 Task: Create Card Influencer Marketing Review in Board Customer Experience Platforms and Tools to Workspace Investment Management Services. Create Card College Preparation Review in Board Business Model Analysis and Optimization to Workspace Investment Management Services. Create Card Content Marketing Review in Board Sales Team Performance Metrics Tracking and Analysis to Workspace Investment Management Services
Action: Mouse moved to (547, 157)
Screenshot: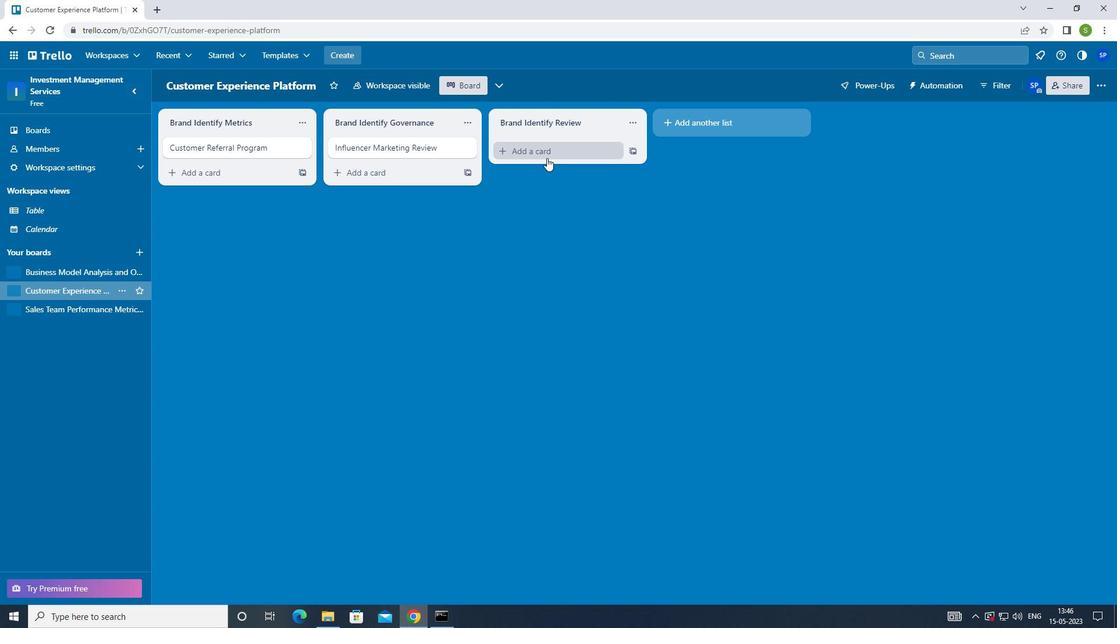 
Action: Mouse pressed left at (547, 157)
Screenshot: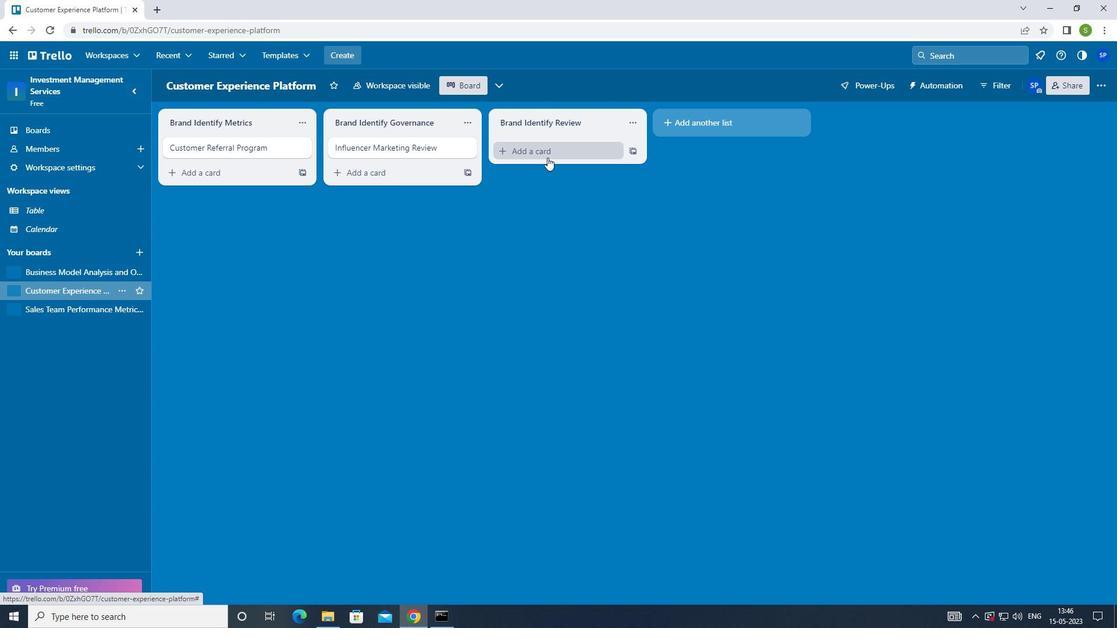 
Action: Mouse moved to (512, 343)
Screenshot: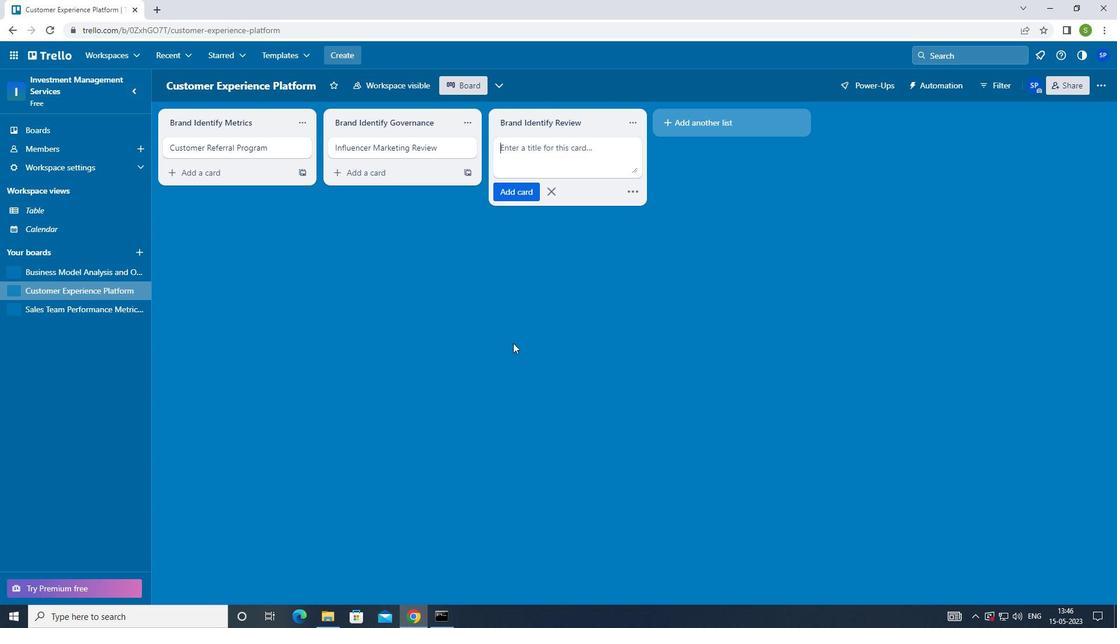 
Action: Key pressed <Key.shift>INFLUENCER<Key.space><Key.shift>MARKETING<Key.space><Key.shift>REVIE<Key.backspace>EW<Key.enter>
Screenshot: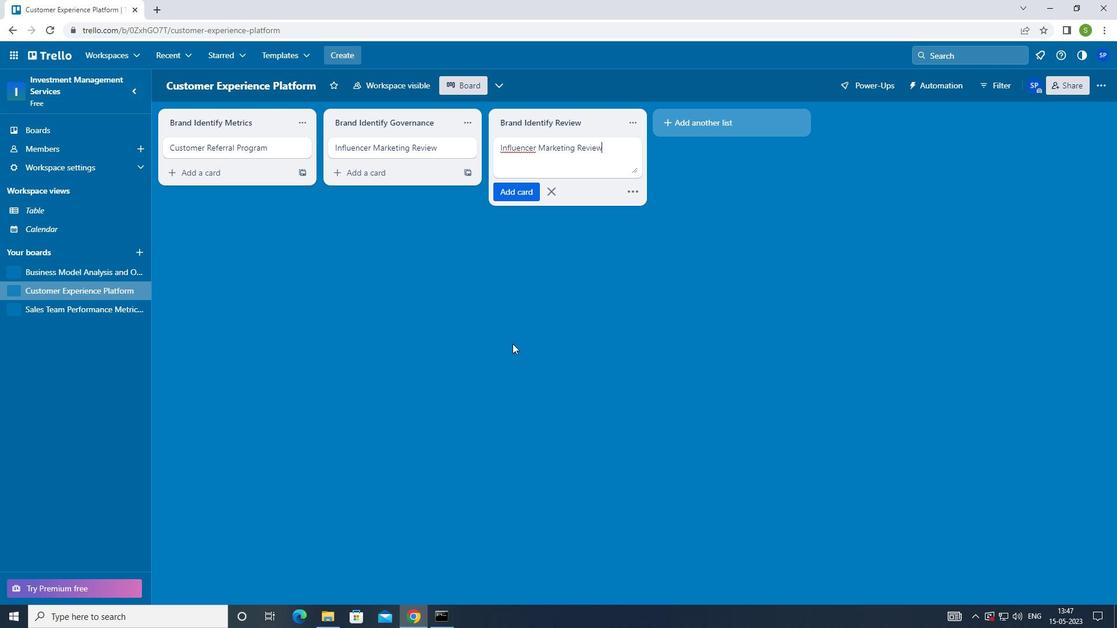 
Action: Mouse moved to (40, 266)
Screenshot: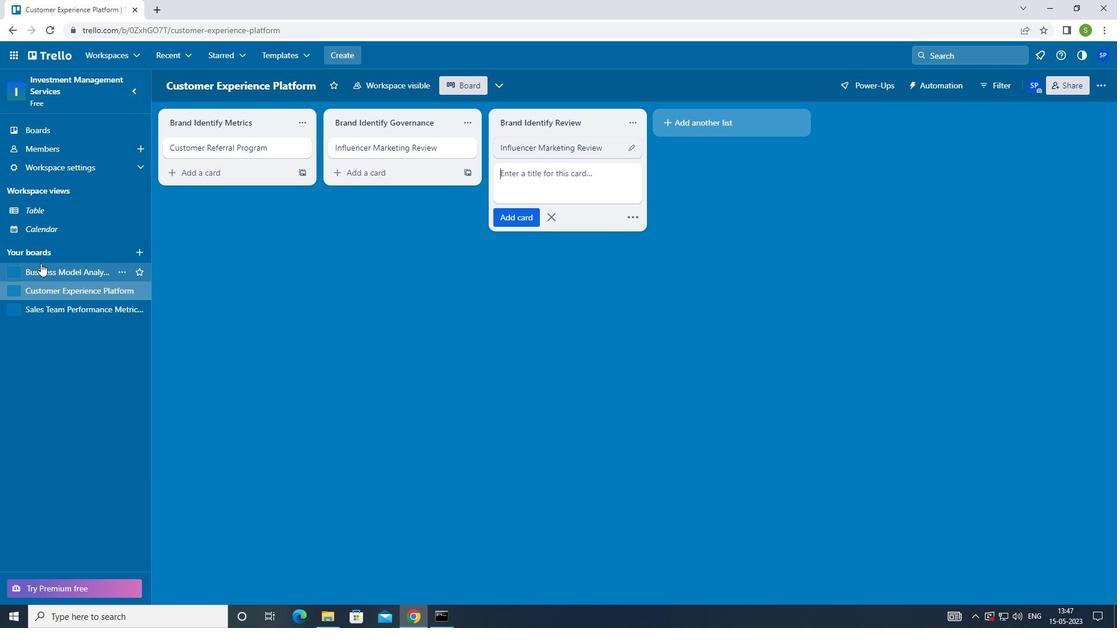 
Action: Mouse pressed left at (40, 266)
Screenshot: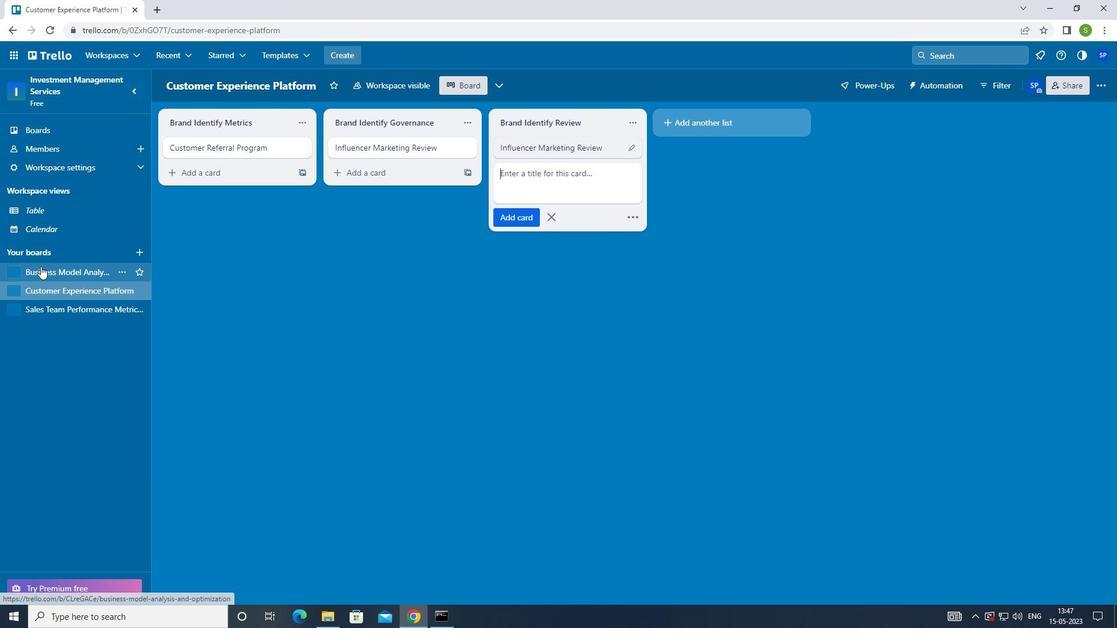 
Action: Mouse moved to (557, 153)
Screenshot: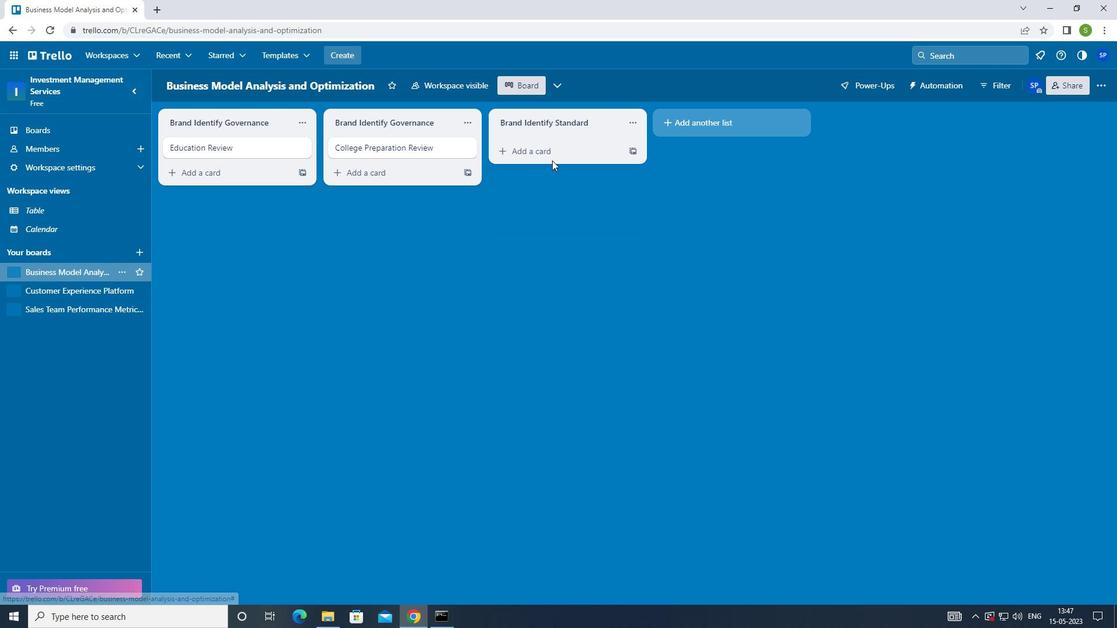 
Action: Mouse pressed left at (557, 153)
Screenshot: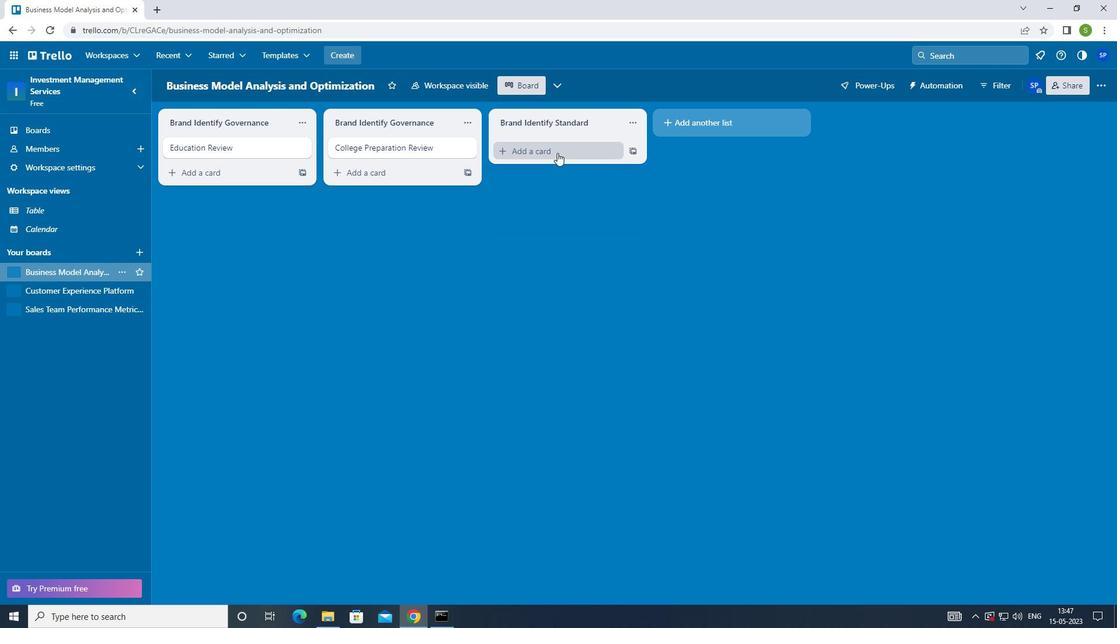 
Action: Mouse moved to (558, 179)
Screenshot: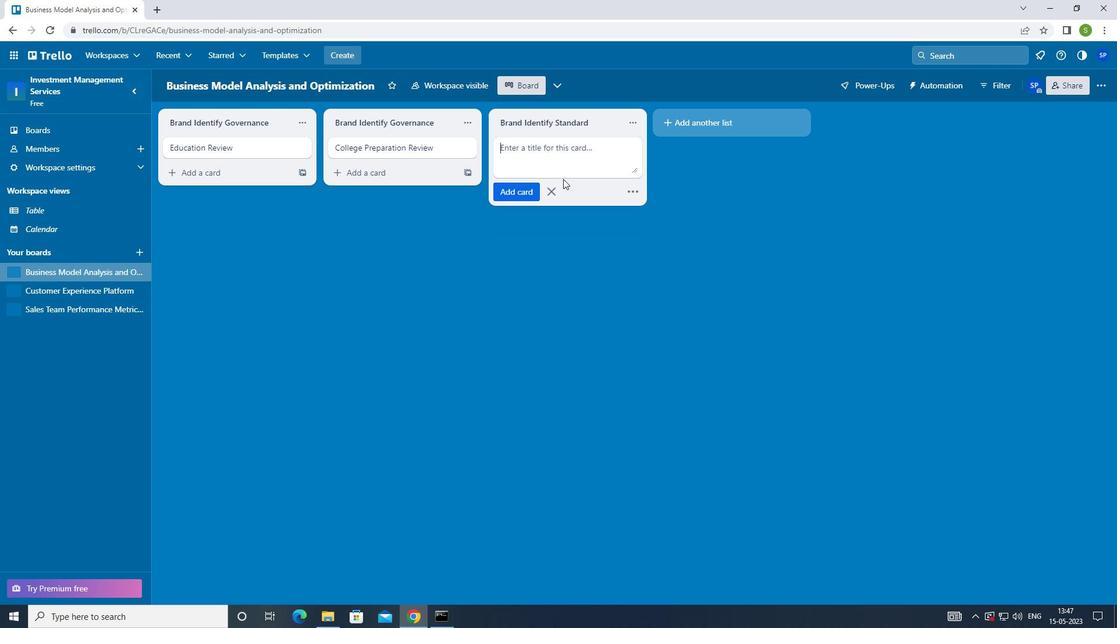 
Action: Key pressed <Key.shift>
Screenshot: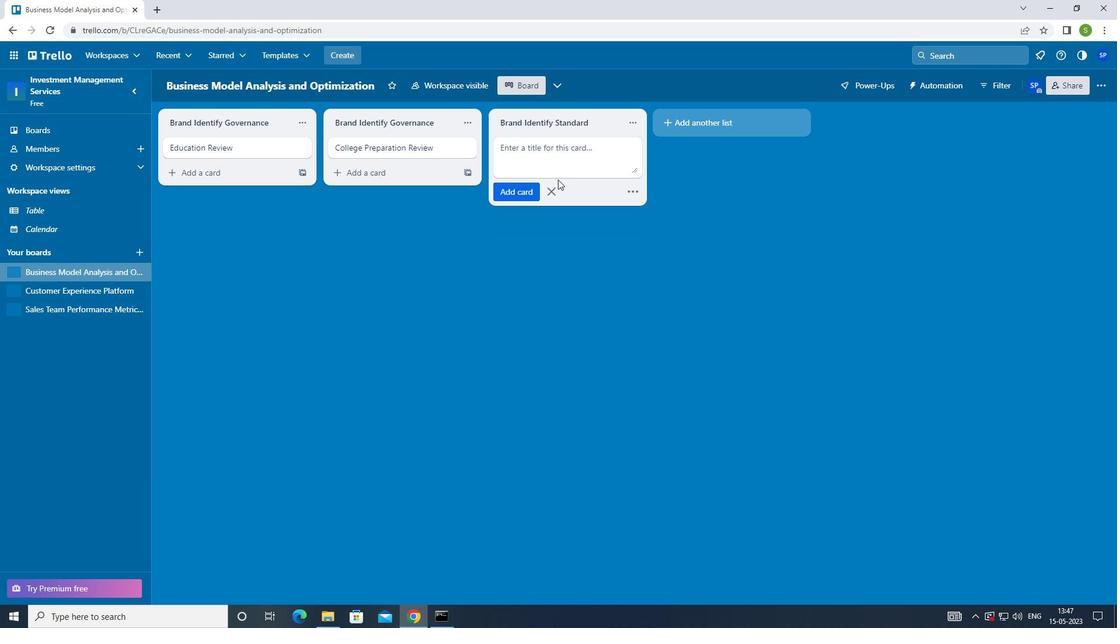 
Action: Mouse moved to (556, 180)
Screenshot: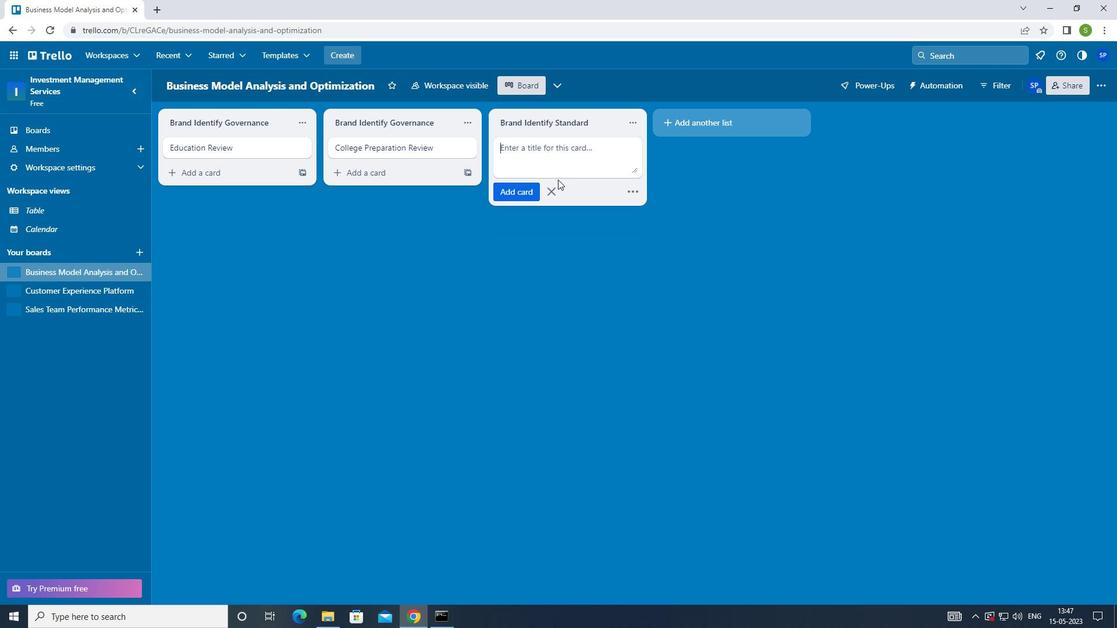 
Action: Key pressed C
Screenshot: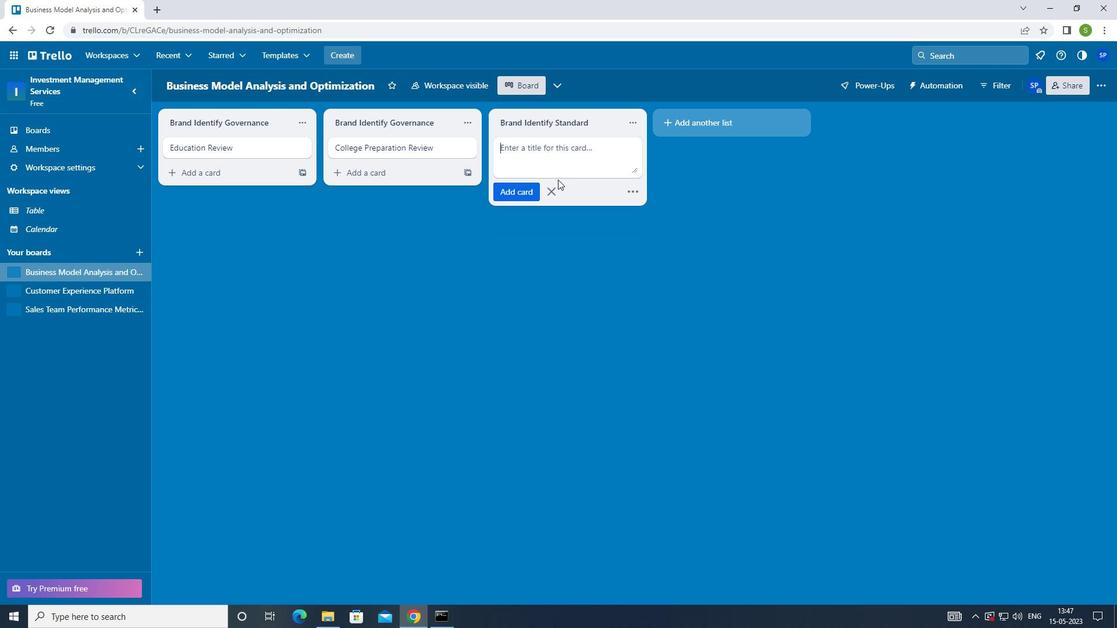
Action: Mouse moved to (555, 181)
Screenshot: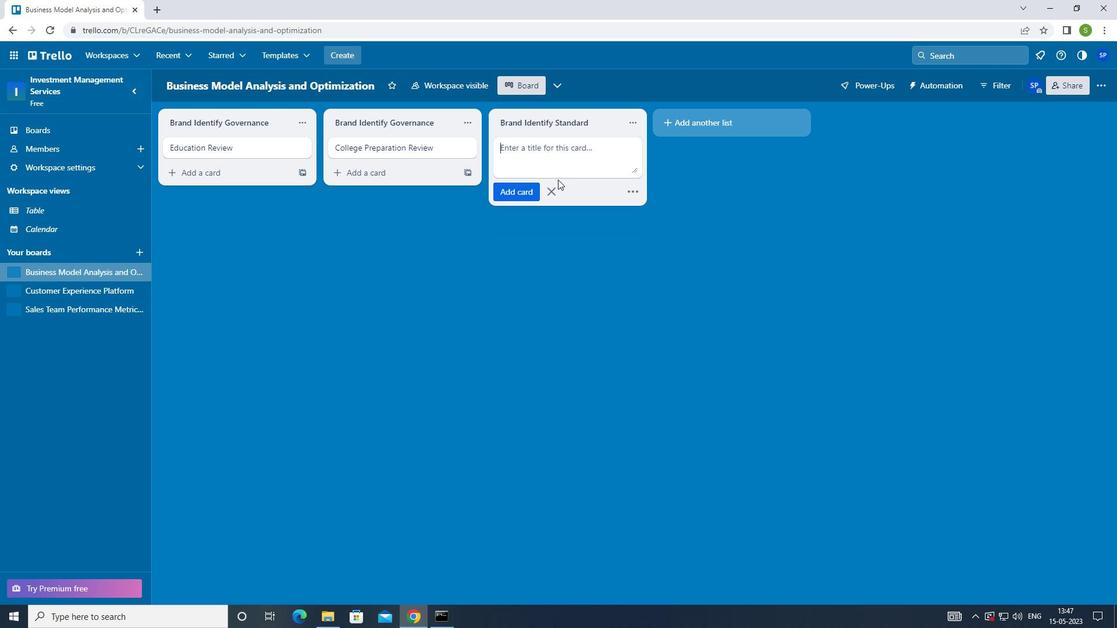 
Action: Key pressed OL
Screenshot: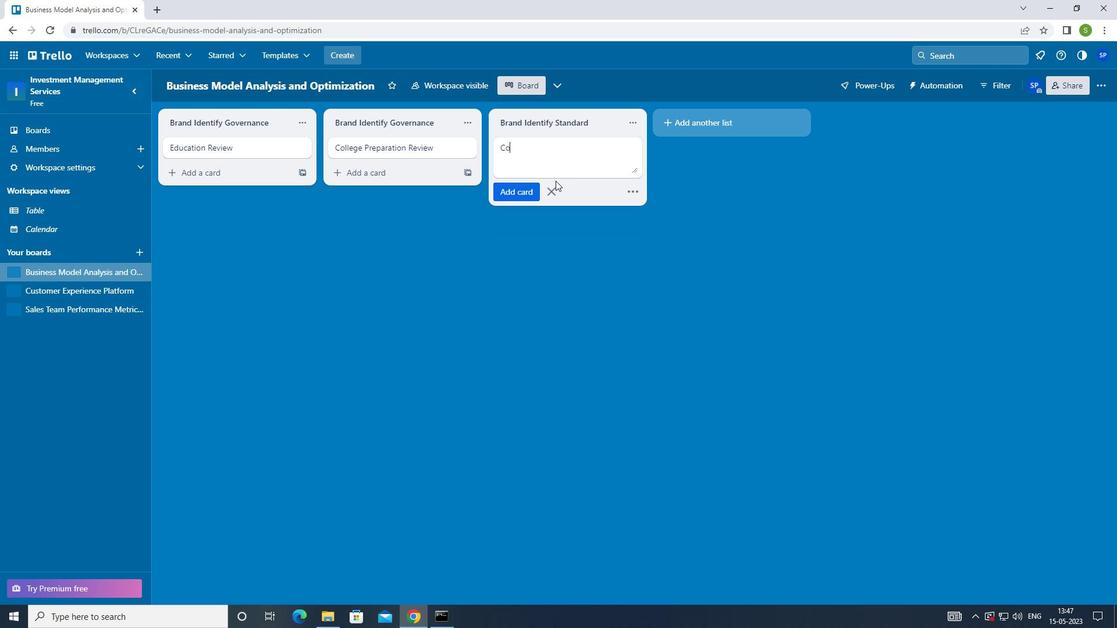 
Action: Mouse moved to (555, 181)
Screenshot: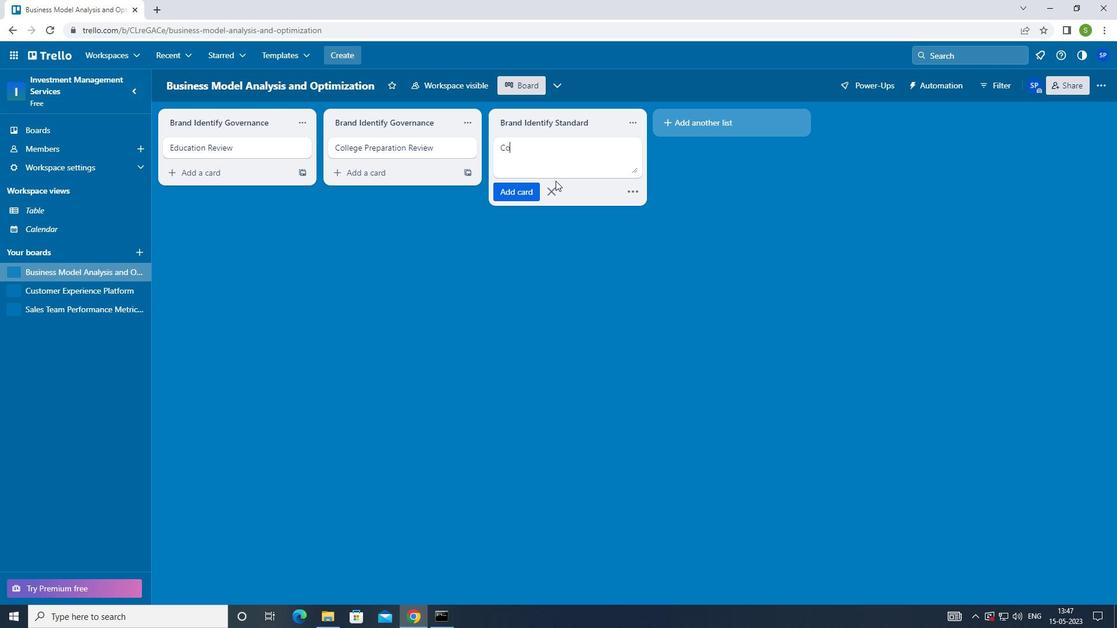 
Action: Key pressed LEGE<Key.space><Key.shift>PREPARATION<Key.space><Key.shift>REVIEW<Key.enter>
Screenshot: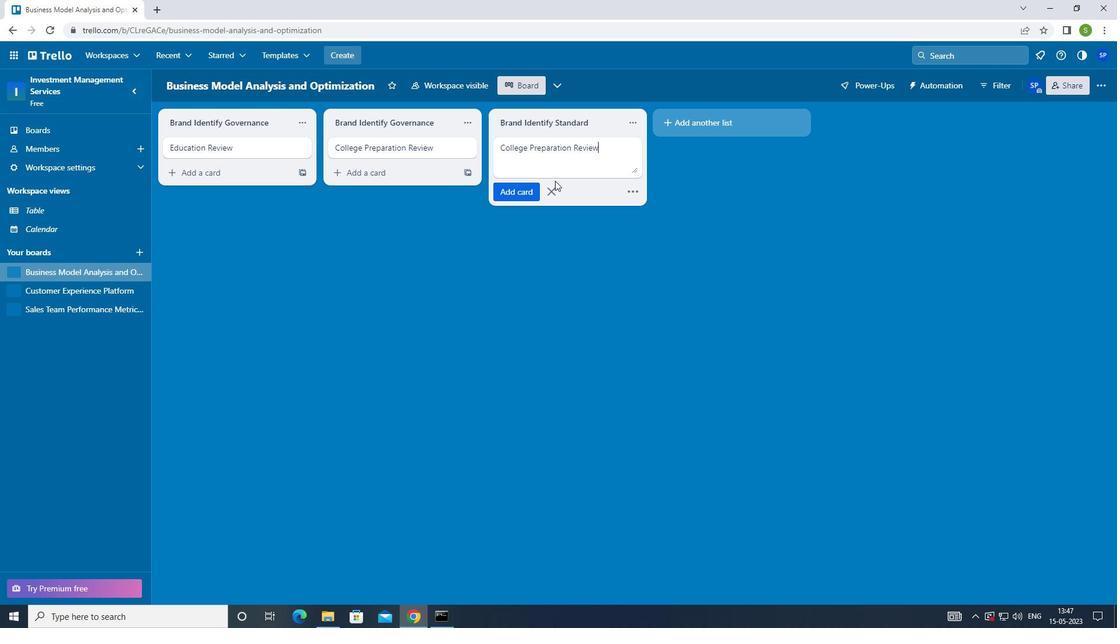 
Action: Mouse moved to (90, 306)
Screenshot: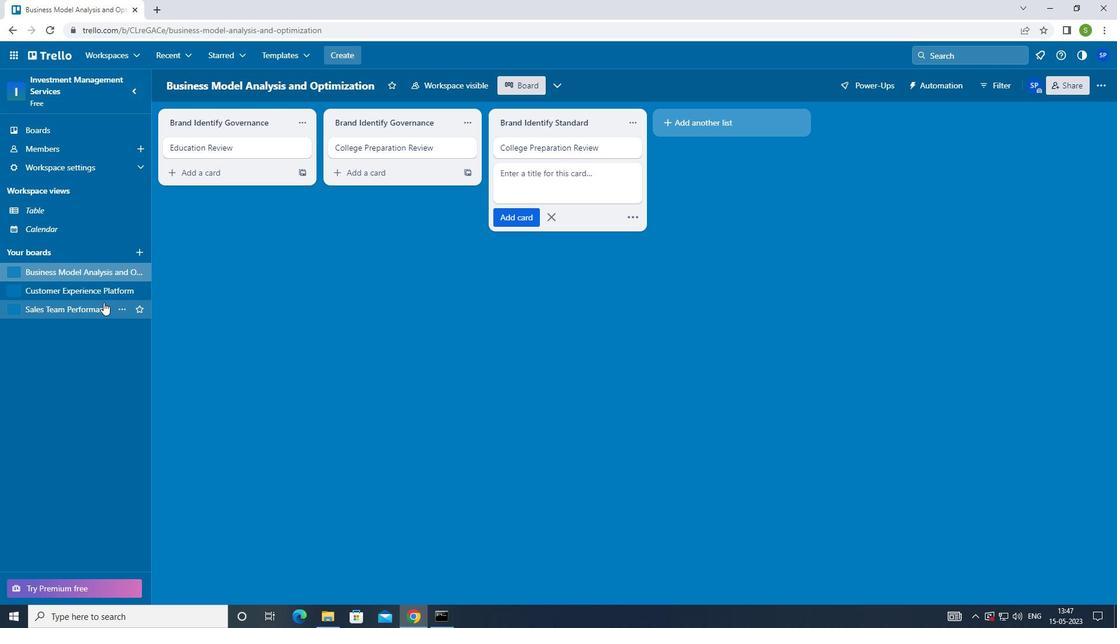 
Action: Mouse pressed left at (90, 306)
Screenshot: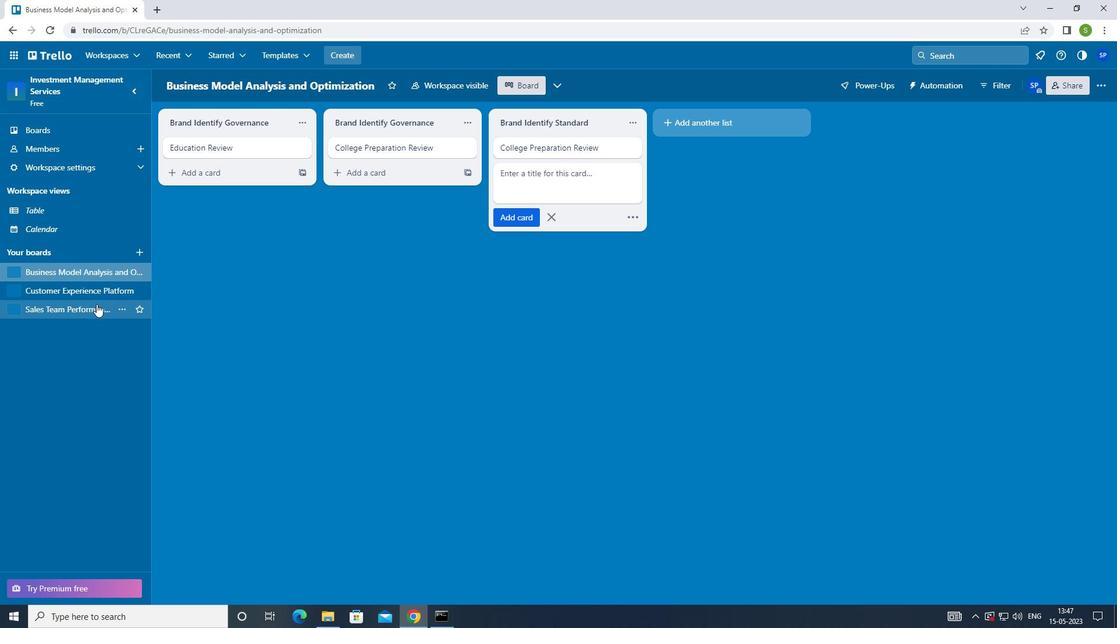 
Action: Mouse moved to (553, 148)
Screenshot: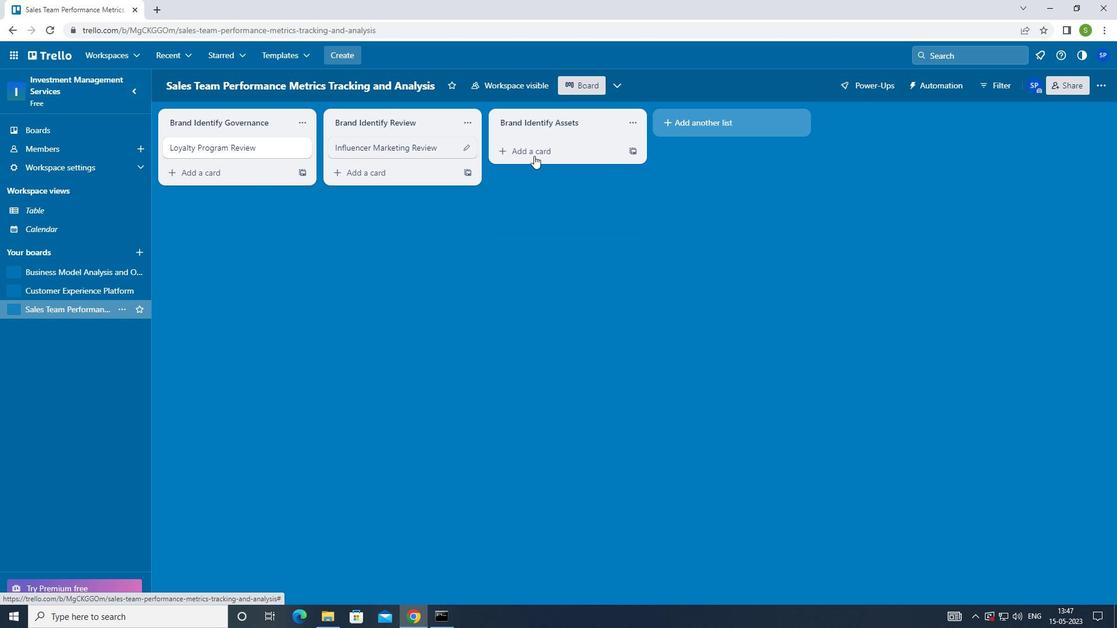 
Action: Mouse pressed left at (553, 148)
Screenshot: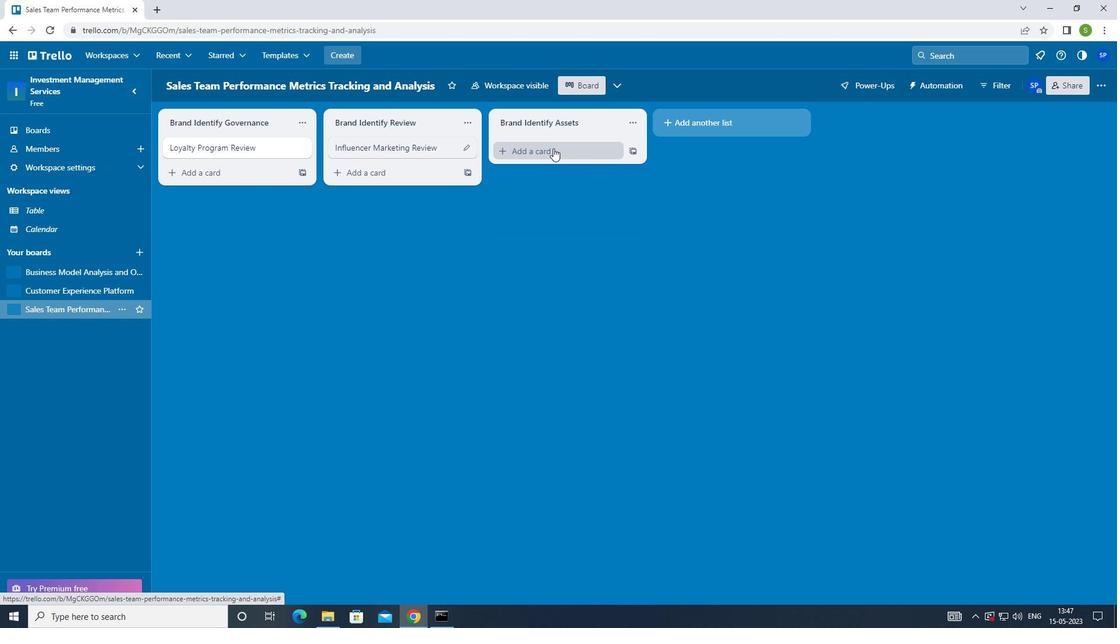 
Action: Mouse moved to (497, 315)
Screenshot: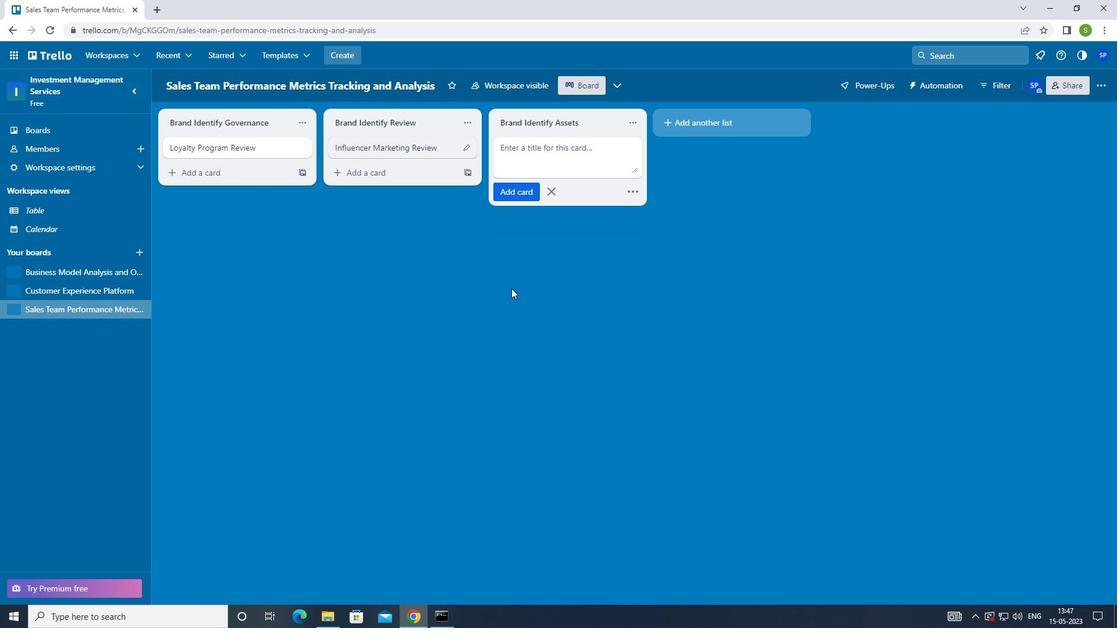 
Action: Key pressed <Key.shift>CONTENT<Key.space><Key.shift>MARKETING<Key.space><Key.shift>REVIEW<Key.enter><Key.f8>
Screenshot: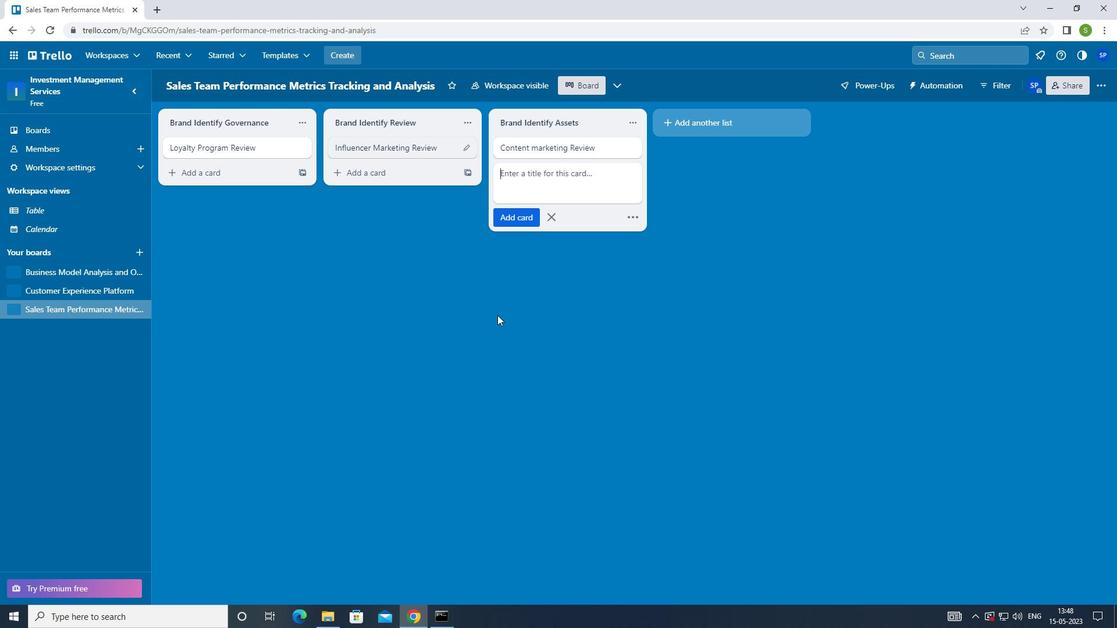 
